 Task: Search for emails you've forwarded: `is:forwarded`.
Action: Mouse moved to (488, 74)
Screenshot: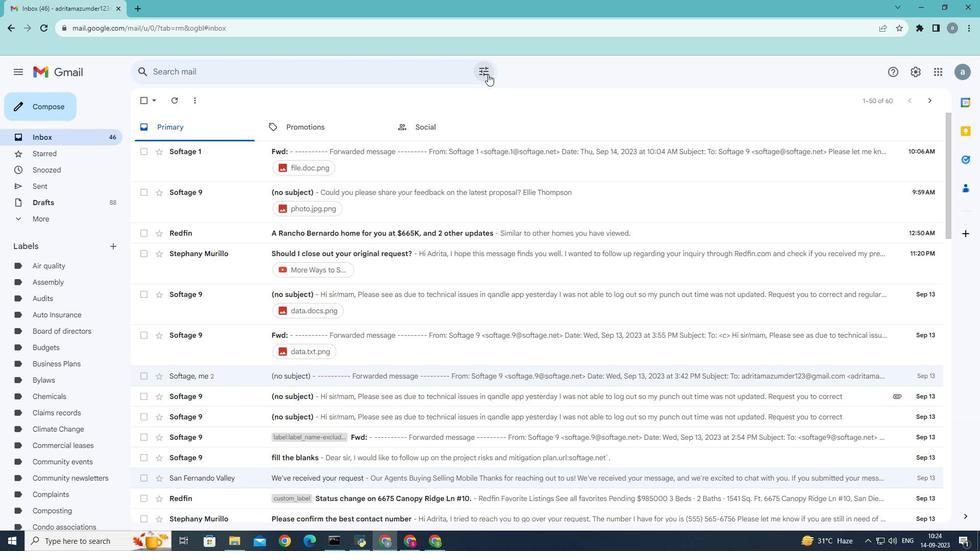 
Action: Mouse pressed left at (488, 74)
Screenshot: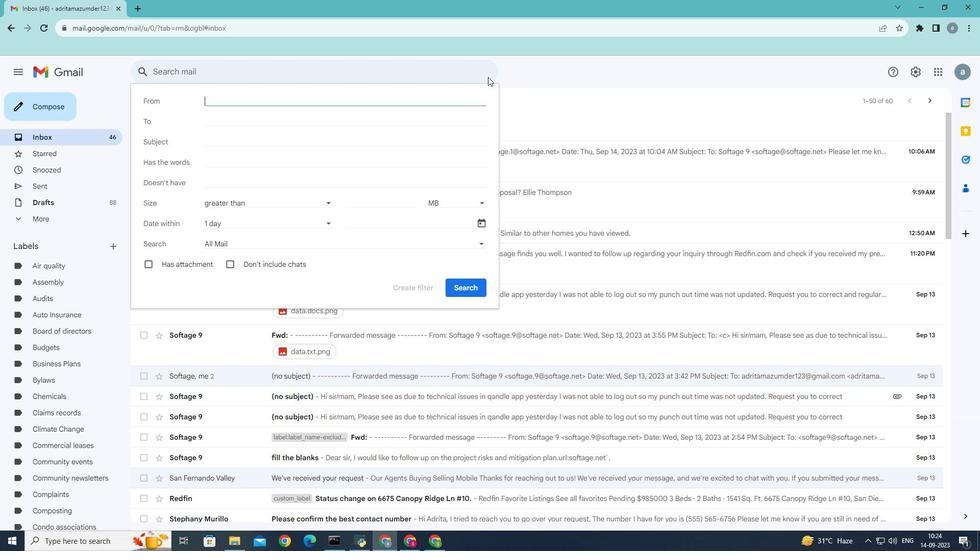 
Action: Mouse moved to (221, 161)
Screenshot: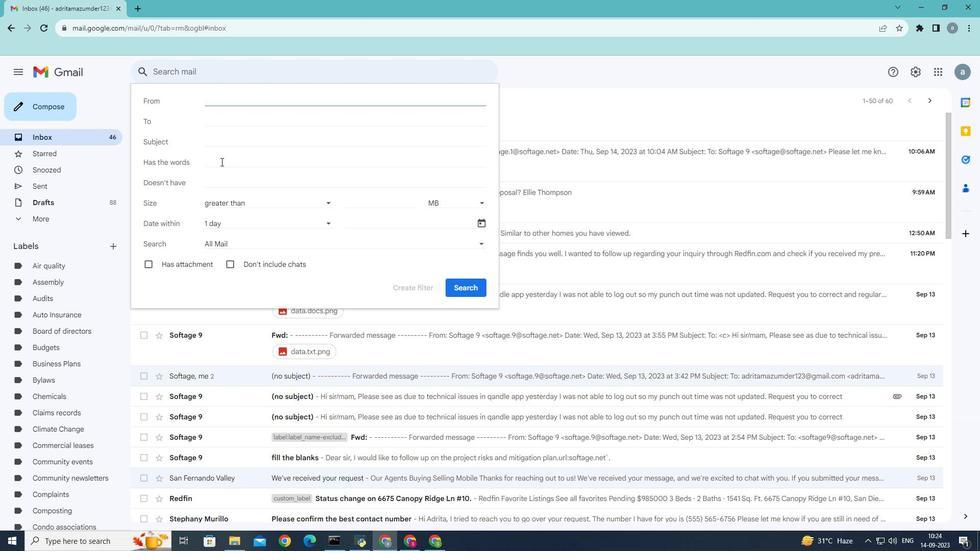 
Action: Mouse pressed left at (221, 161)
Screenshot: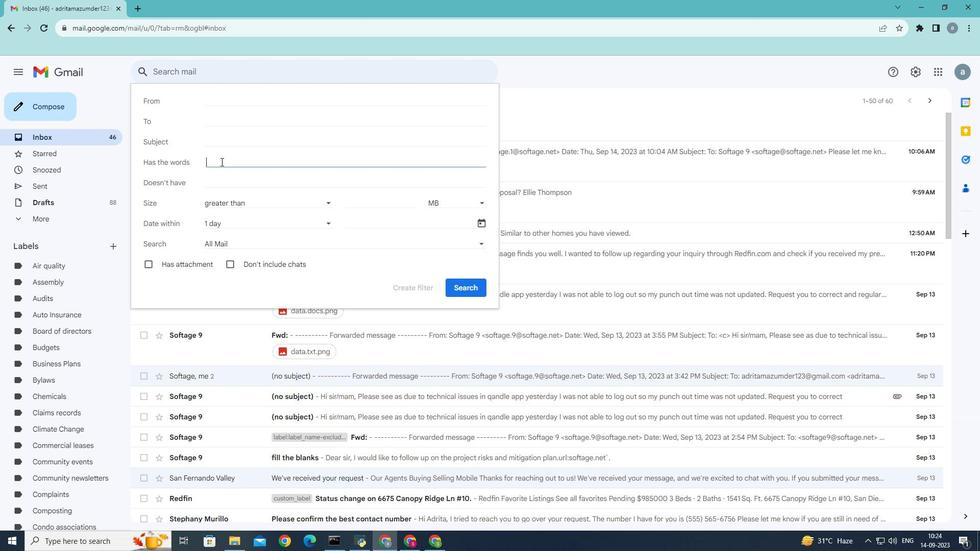 
Action: Key pressed is<Key.space>forwarded
Screenshot: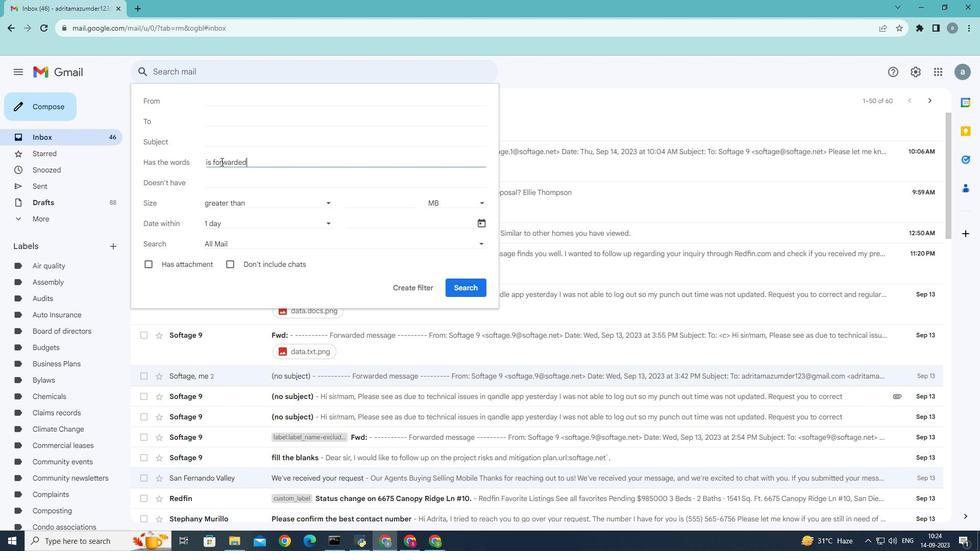 
Action: Mouse moved to (473, 291)
Screenshot: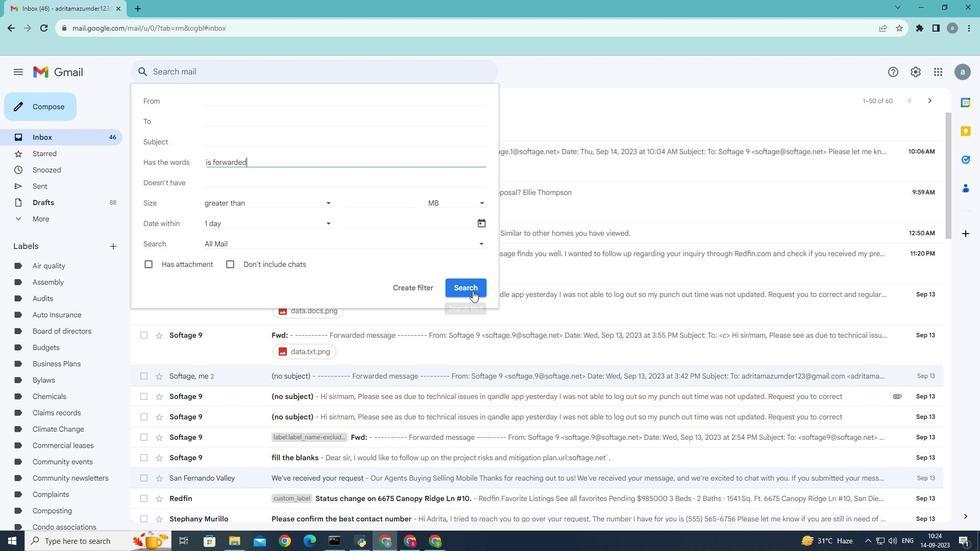 
Action: Mouse pressed left at (473, 291)
Screenshot: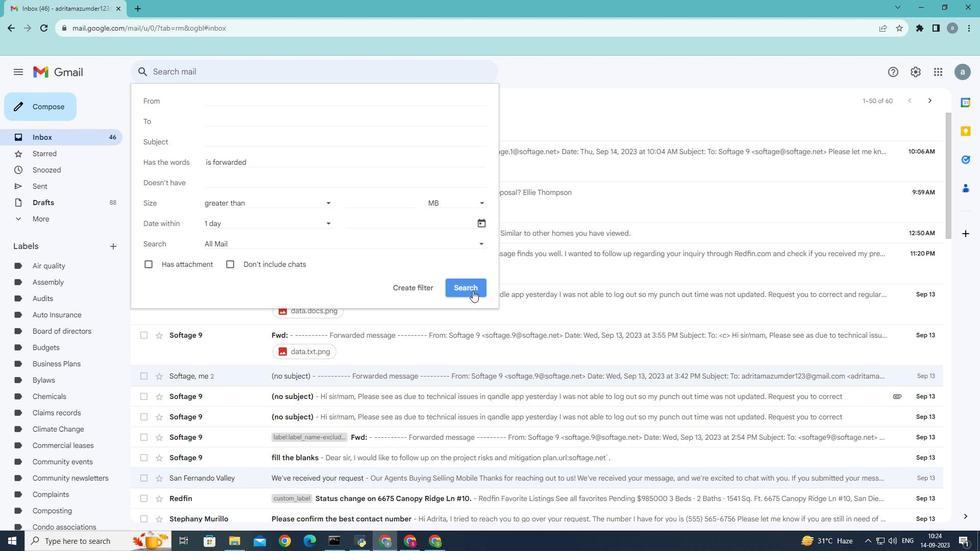 
